 Task: Add Giovanni D:Tox System Purifying Facial Cleanser to the cart.
Action: Mouse moved to (275, 107)
Screenshot: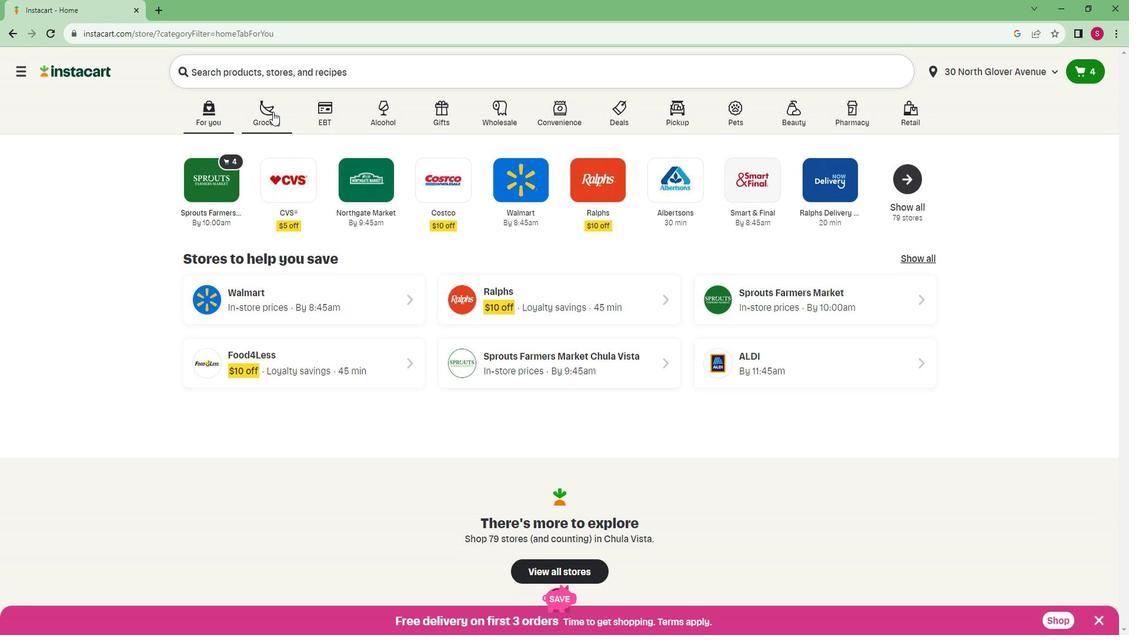 
Action: Mouse pressed left at (275, 107)
Screenshot: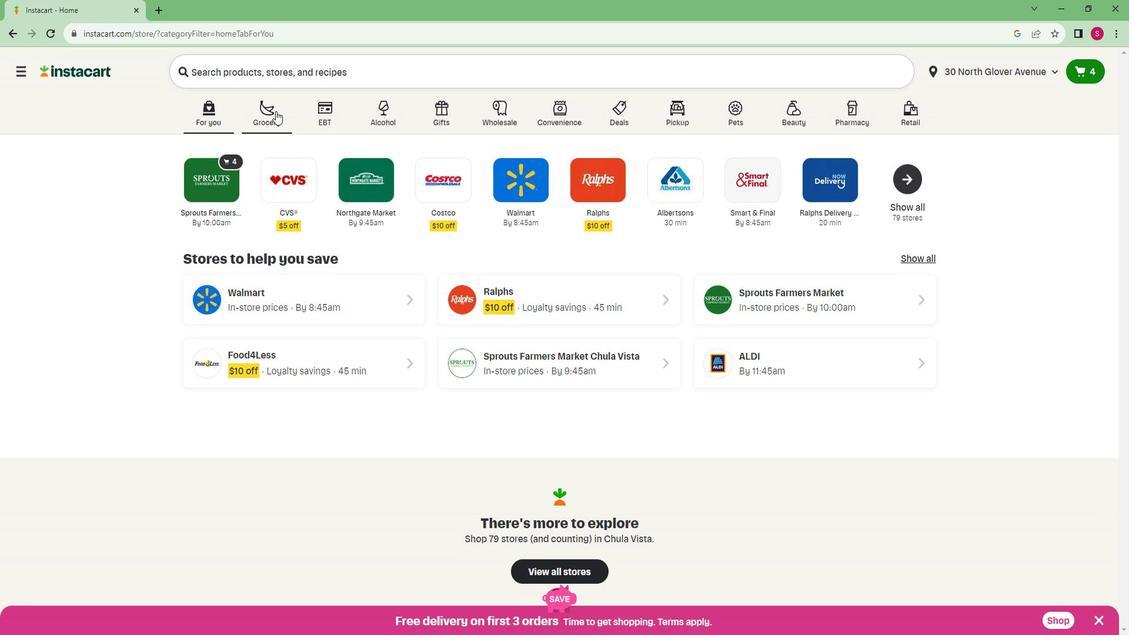 
Action: Mouse moved to (280, 308)
Screenshot: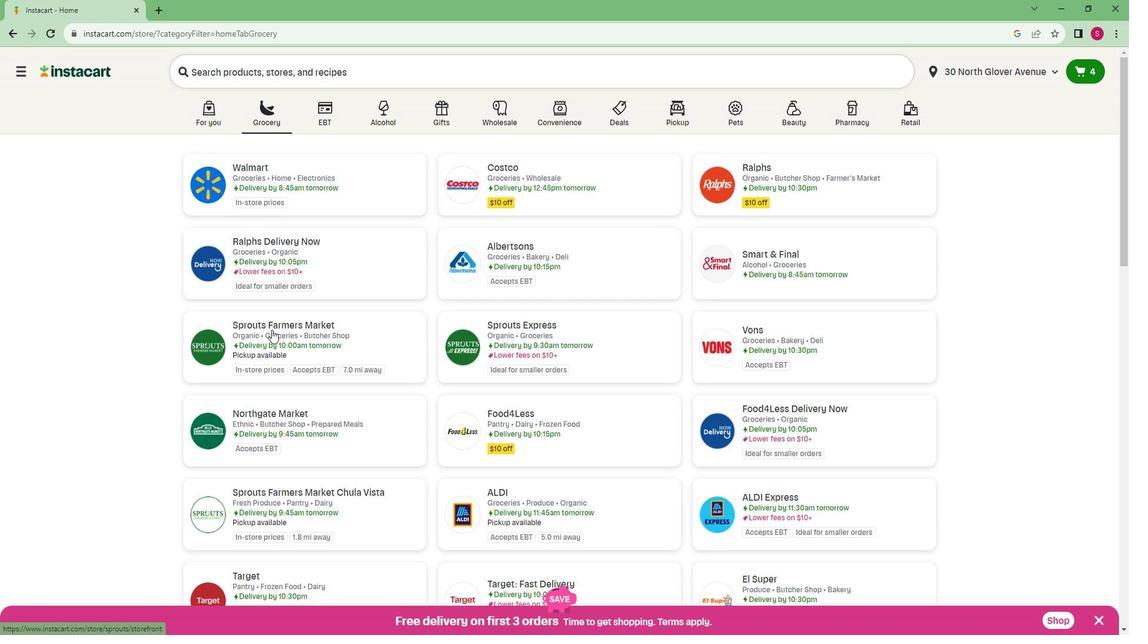 
Action: Mouse pressed left at (280, 308)
Screenshot: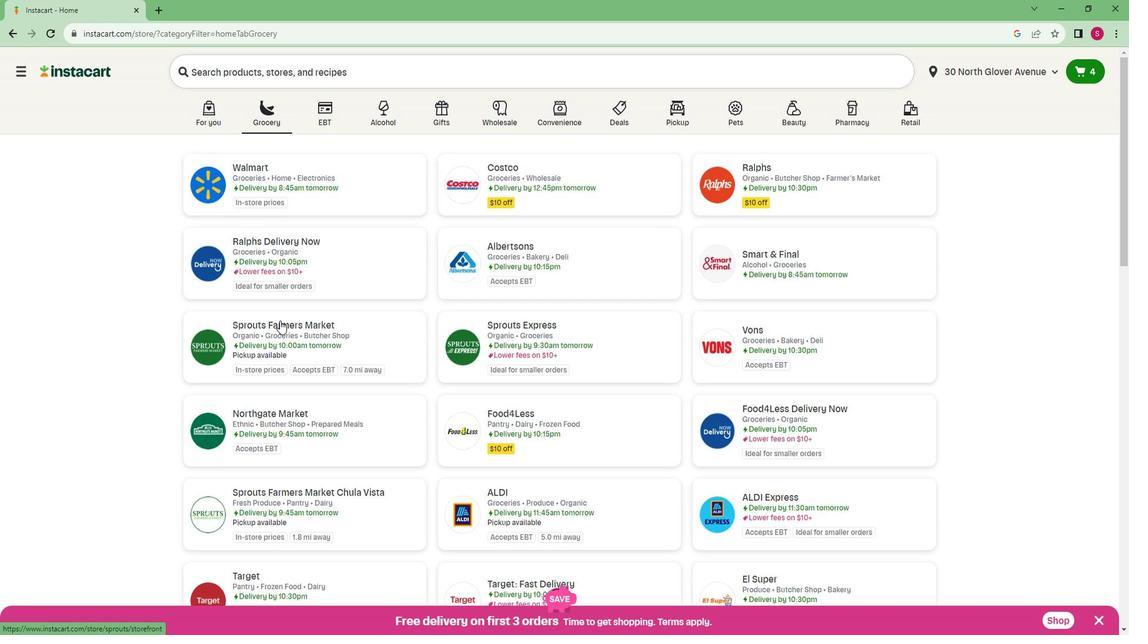 
Action: Mouse moved to (85, 393)
Screenshot: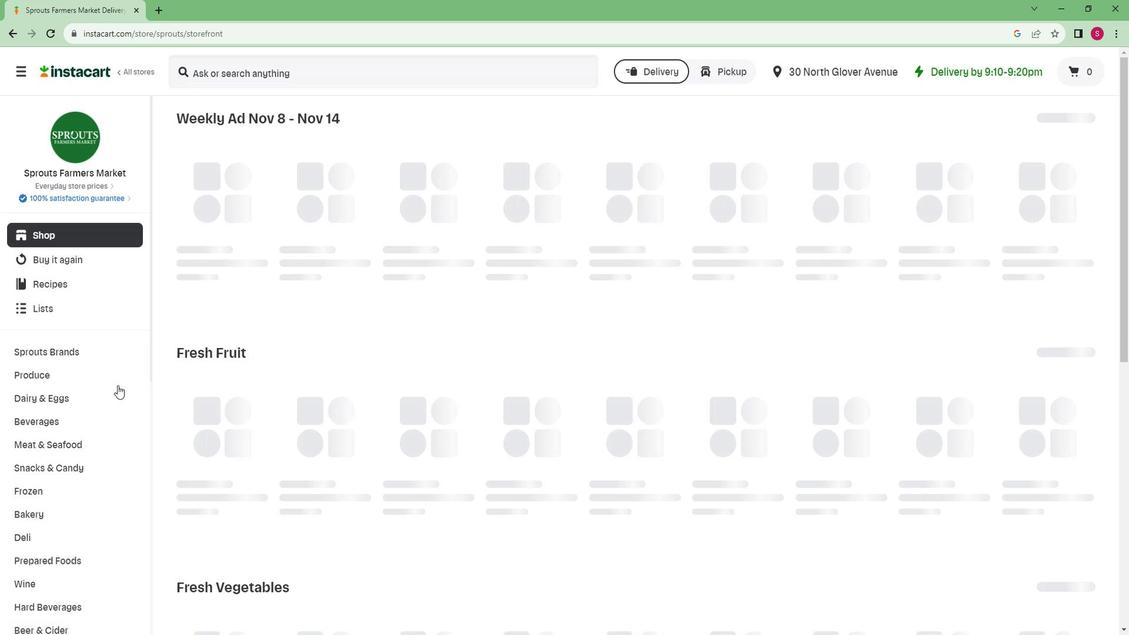 
Action: Mouse scrolled (85, 392) with delta (0, 0)
Screenshot: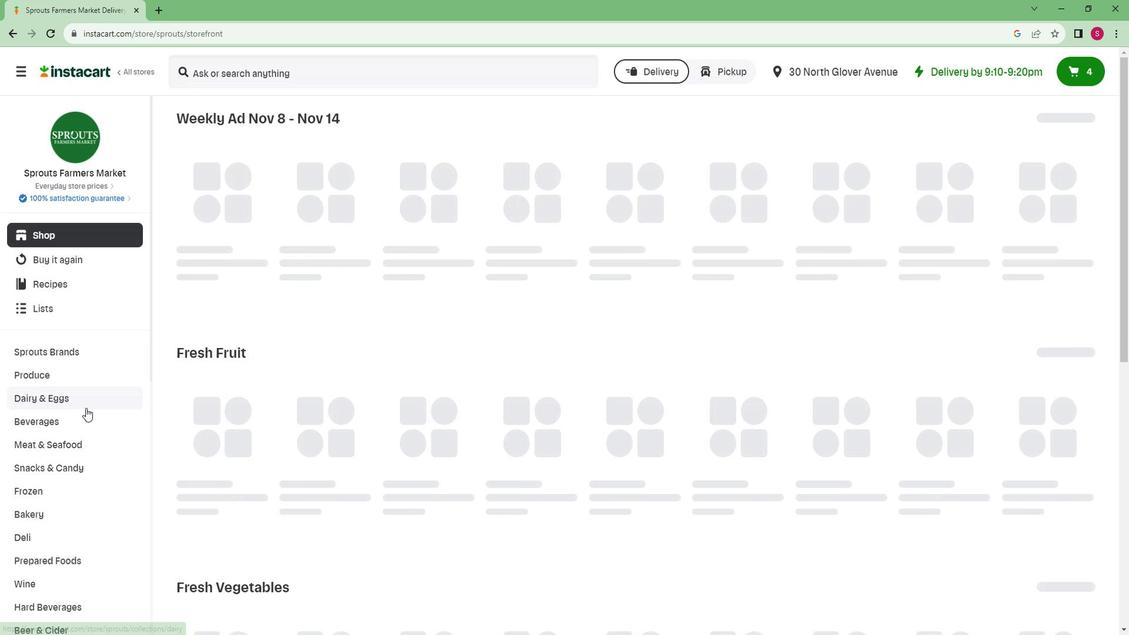 
Action: Mouse scrolled (85, 392) with delta (0, 0)
Screenshot: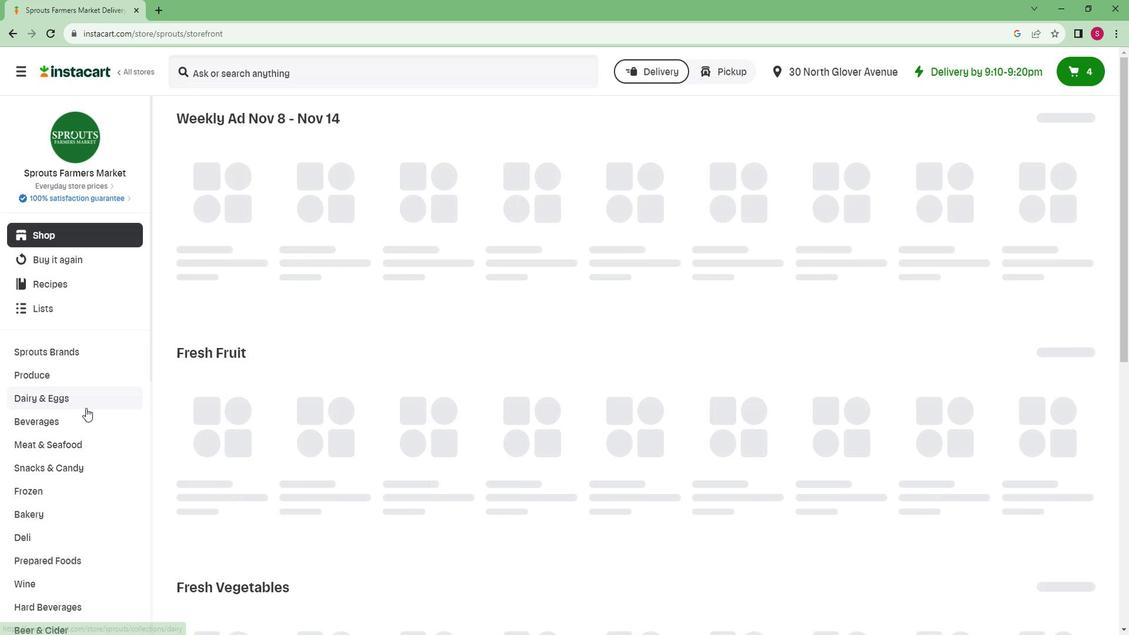 
Action: Mouse scrolled (85, 392) with delta (0, 0)
Screenshot: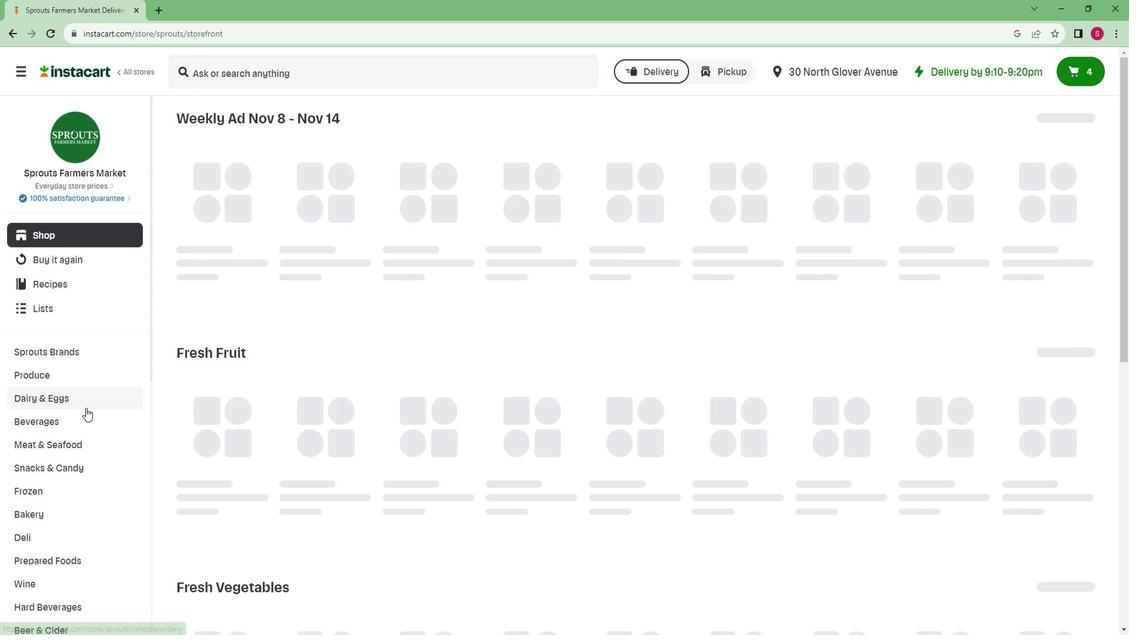 
Action: Mouse scrolled (85, 392) with delta (0, 0)
Screenshot: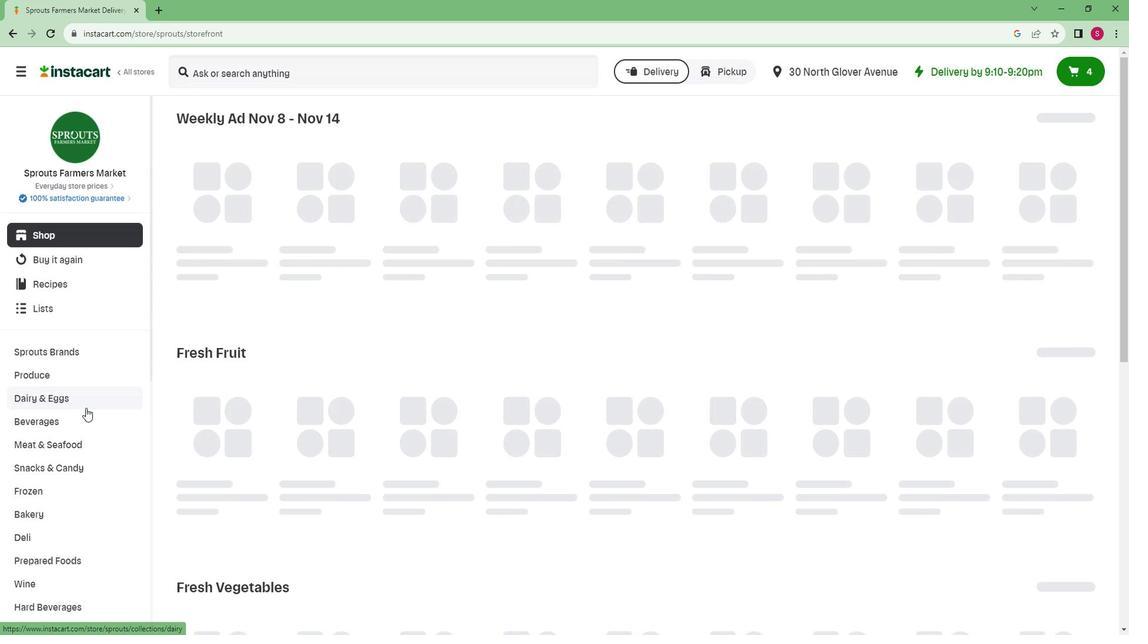 
Action: Mouse scrolled (85, 392) with delta (0, 0)
Screenshot: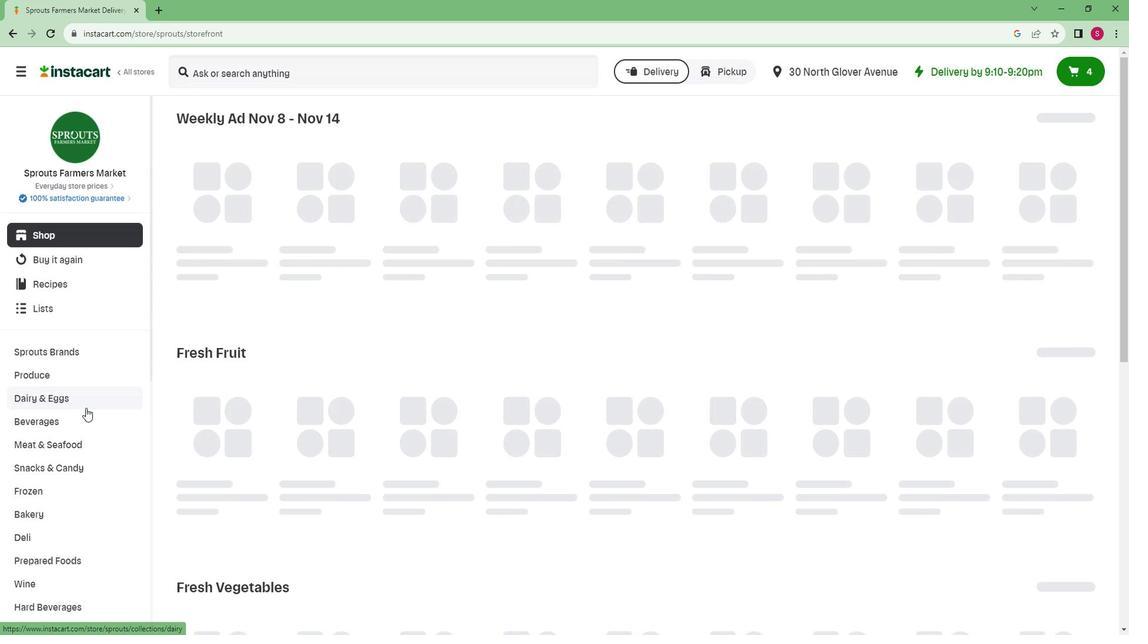 
Action: Mouse scrolled (85, 392) with delta (0, 0)
Screenshot: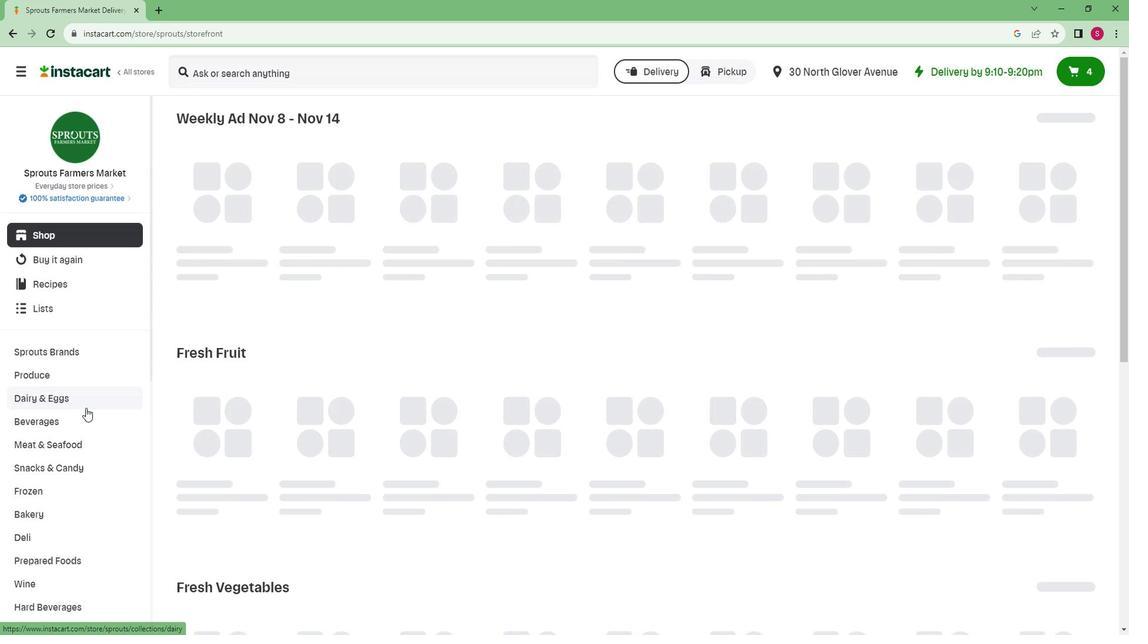 
Action: Mouse moved to (85, 393)
Screenshot: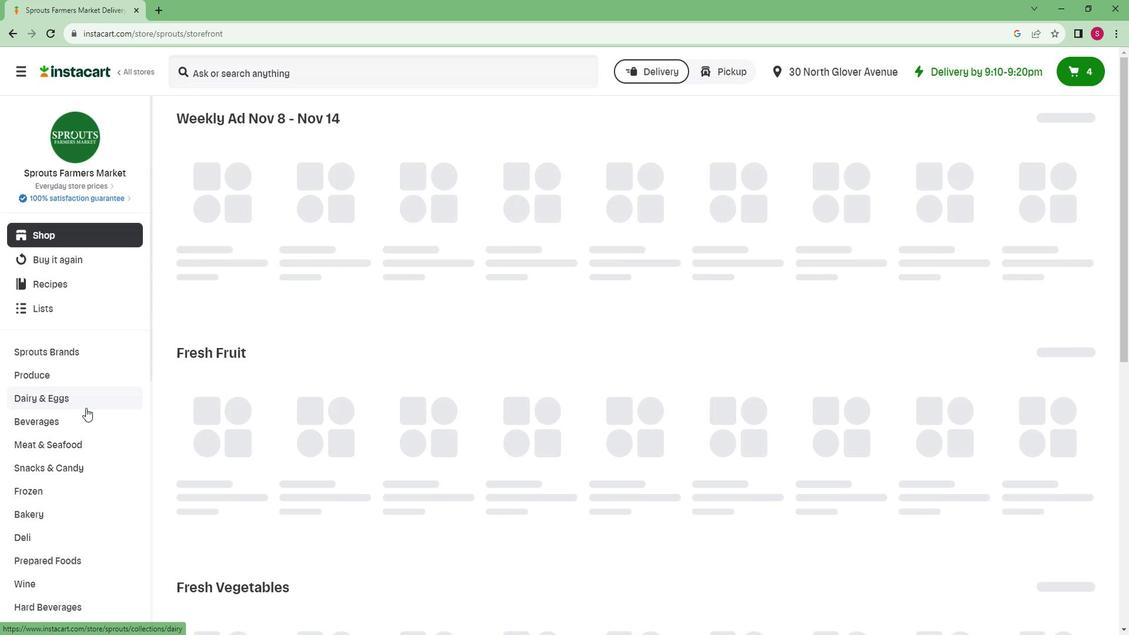 
Action: Mouse scrolled (85, 392) with delta (0, 0)
Screenshot: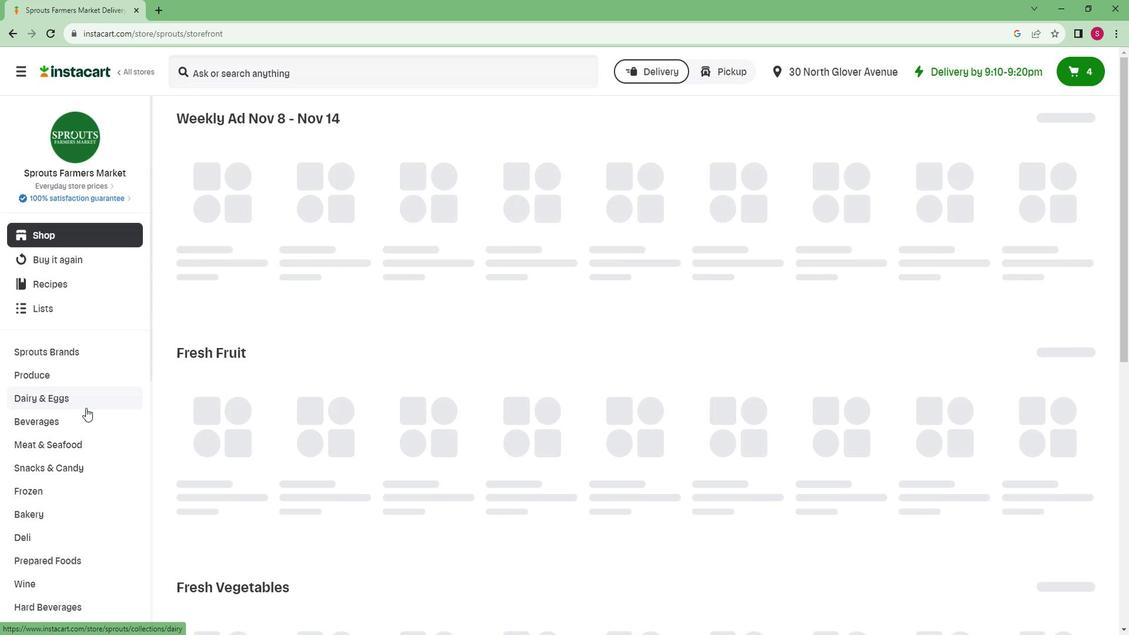 
Action: Mouse scrolled (85, 392) with delta (0, 0)
Screenshot: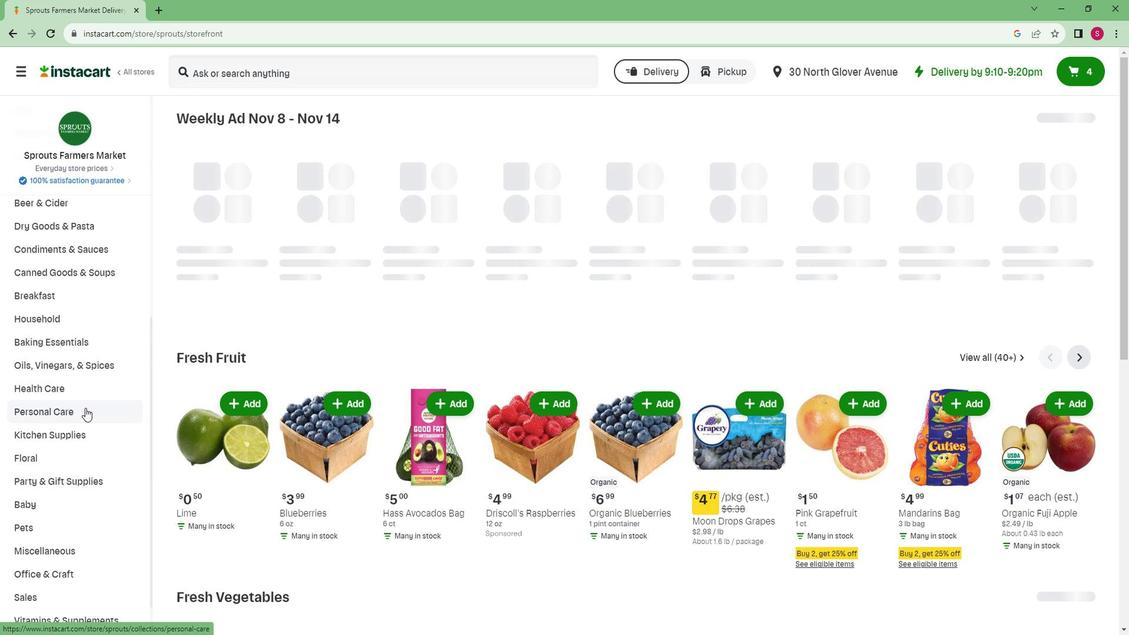 
Action: Mouse scrolled (85, 392) with delta (0, 0)
Screenshot: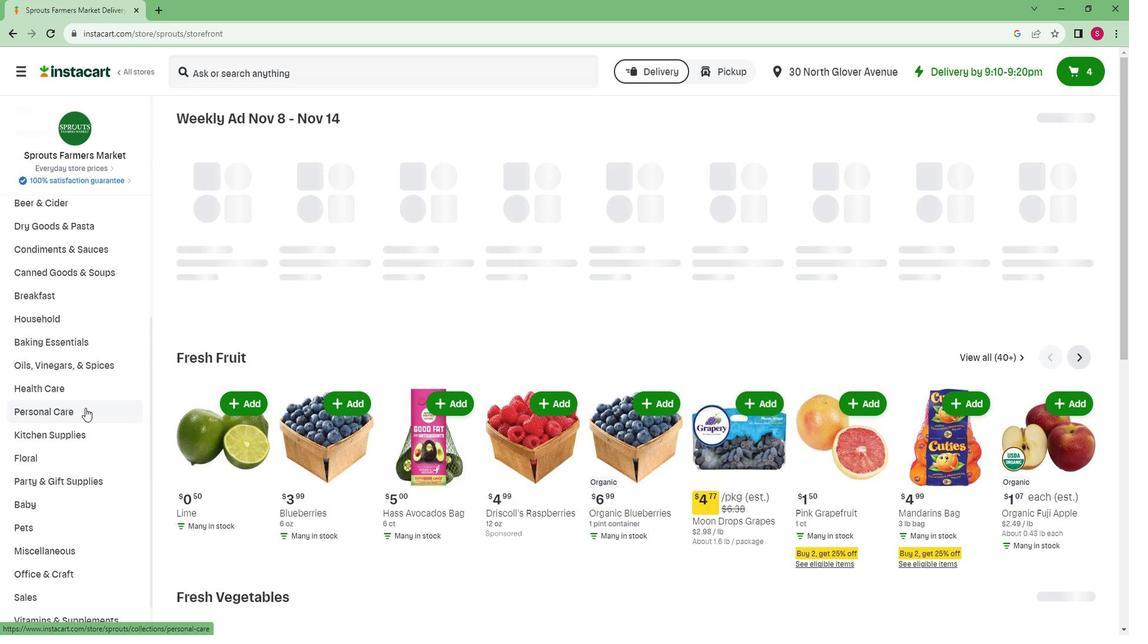 
Action: Mouse scrolled (85, 392) with delta (0, 0)
Screenshot: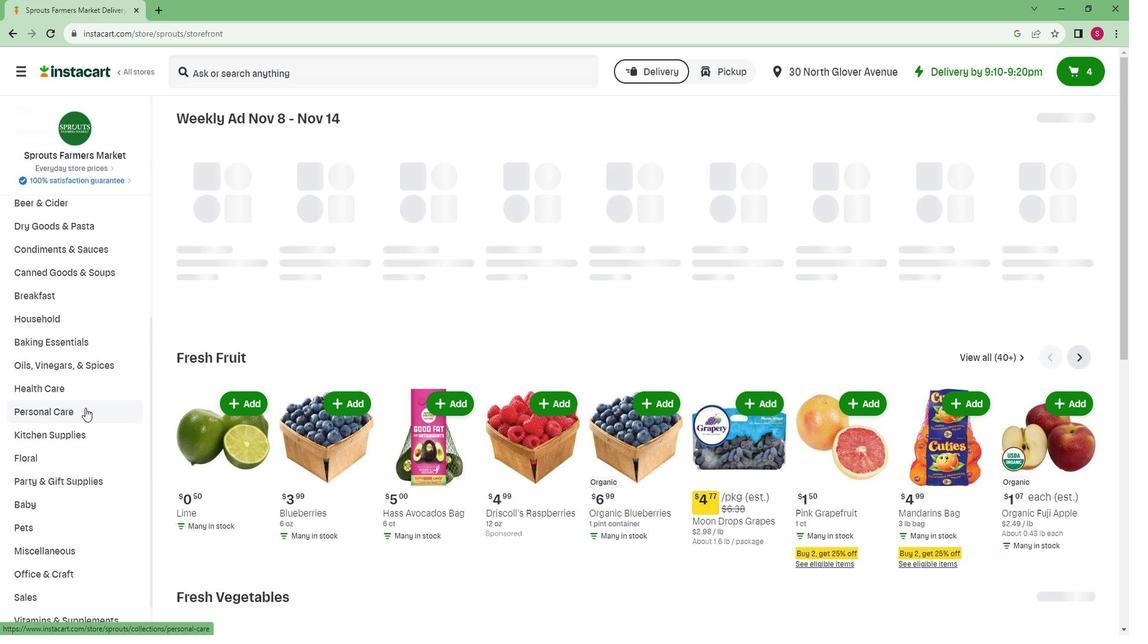 
Action: Mouse scrolled (85, 392) with delta (0, 0)
Screenshot: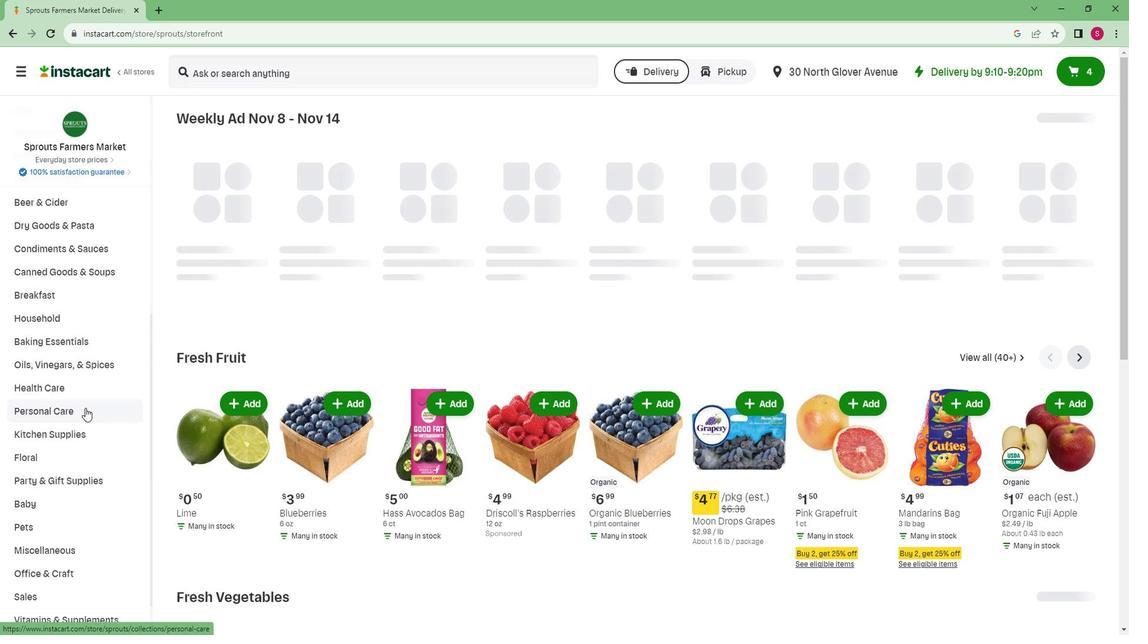 
Action: Mouse moved to (35, 566)
Screenshot: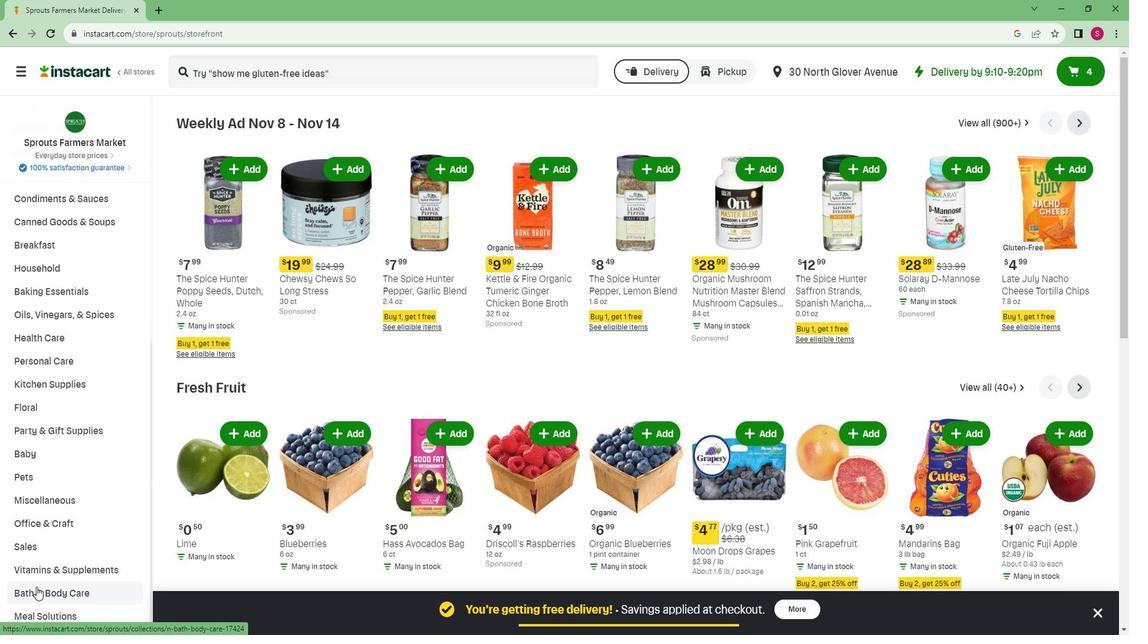 
Action: Mouse pressed left at (35, 566)
Screenshot: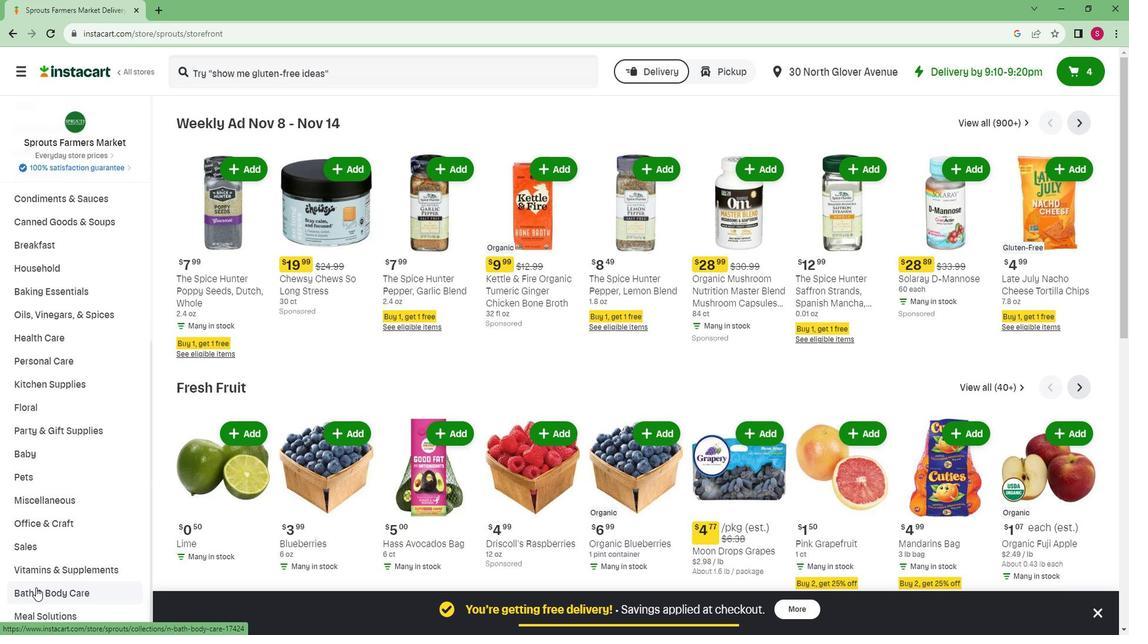 
Action: Mouse moved to (648, 142)
Screenshot: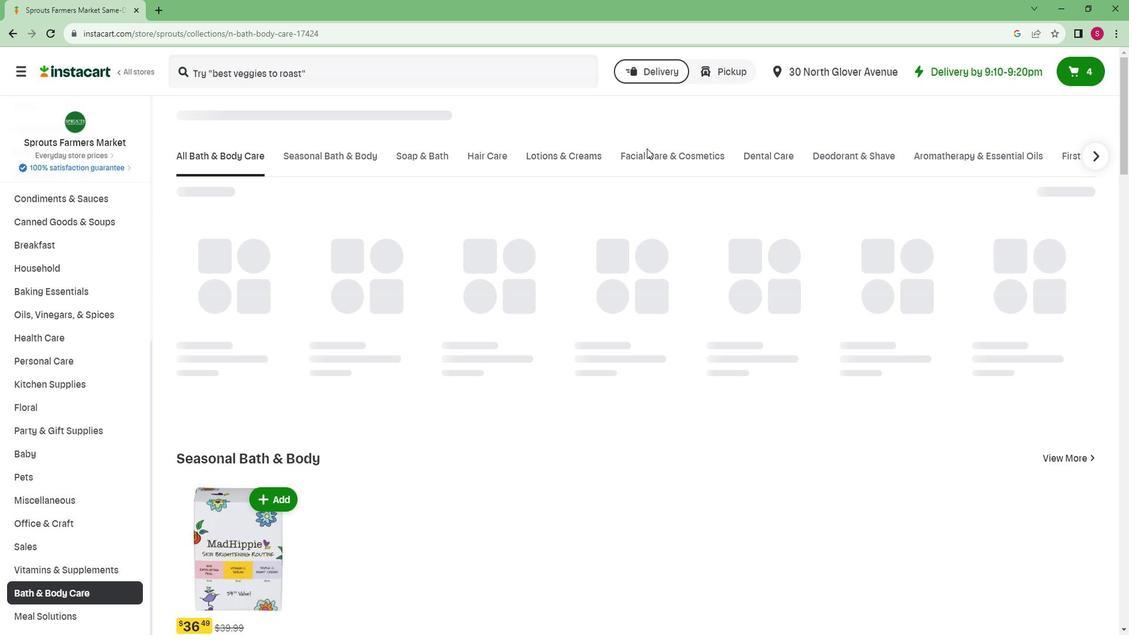 
Action: Mouse pressed left at (648, 142)
Screenshot: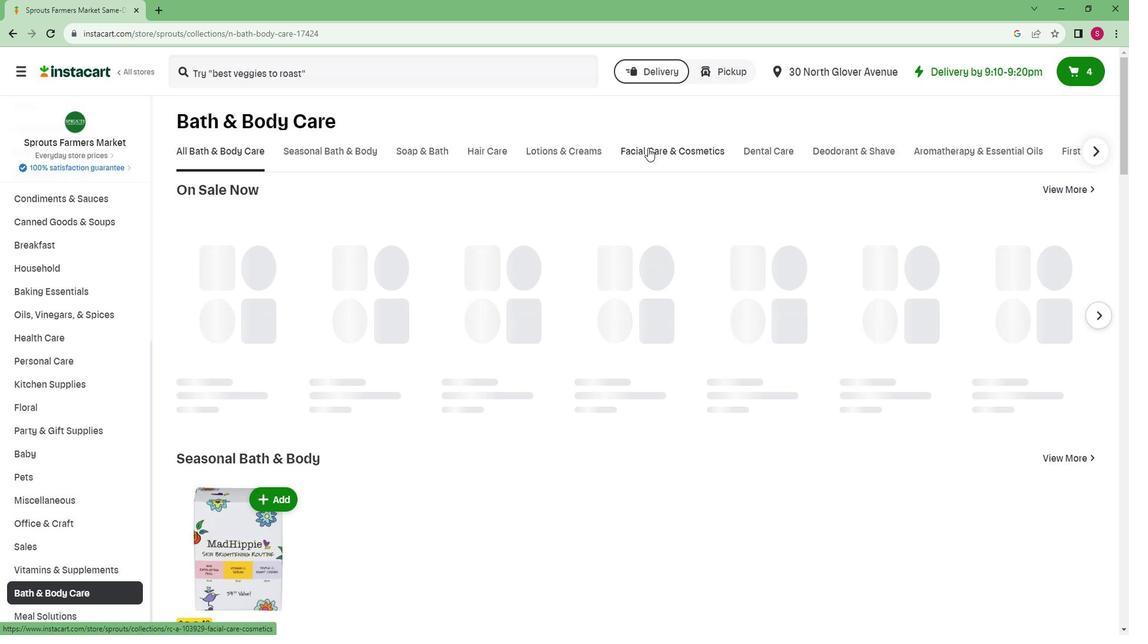 
Action: Mouse moved to (341, 71)
Screenshot: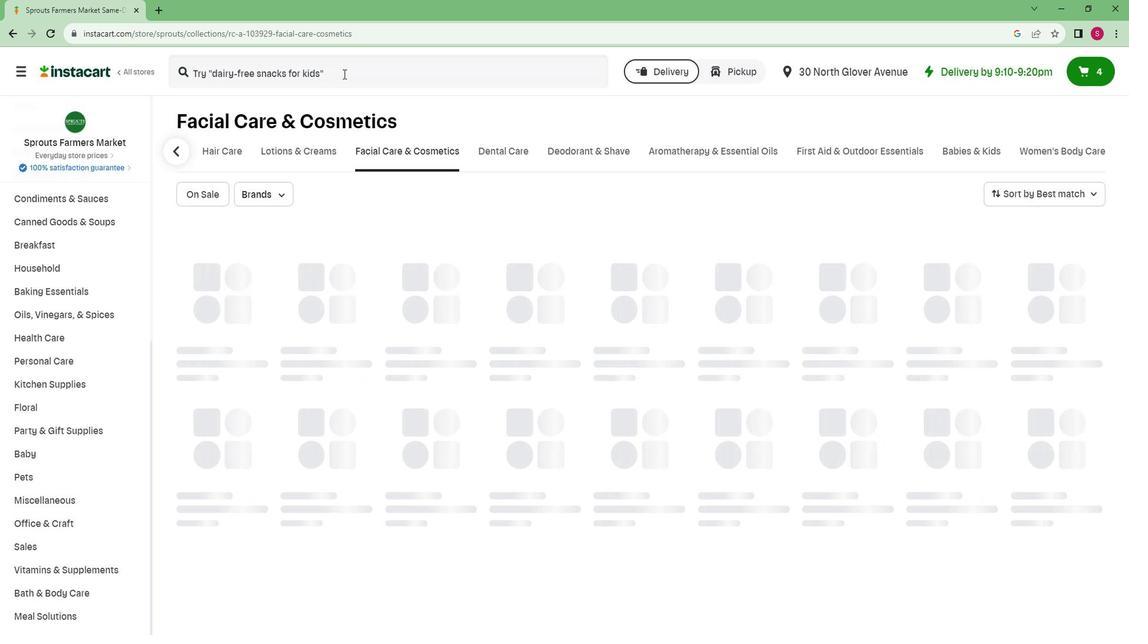 
Action: Mouse pressed left at (341, 71)
Screenshot: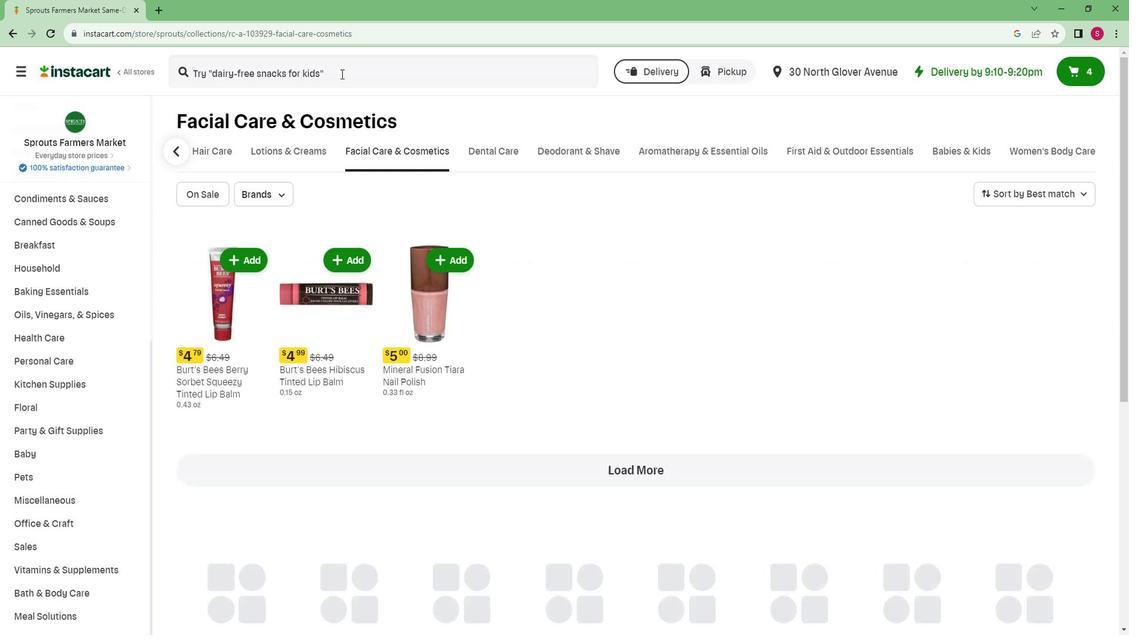
Action: Mouse pressed left at (341, 71)
Screenshot: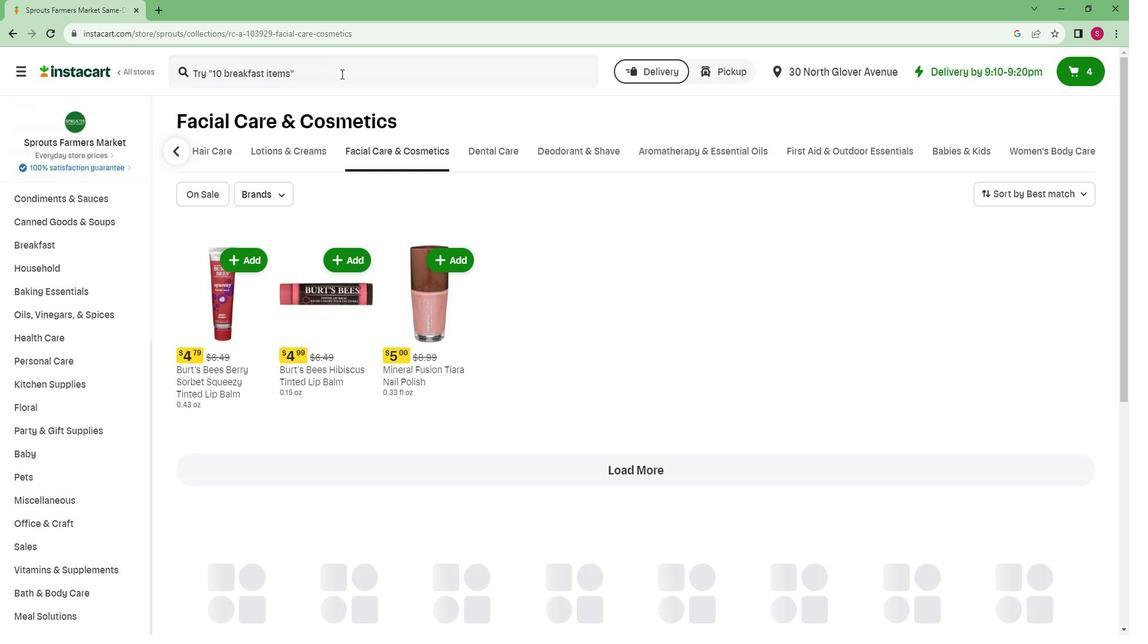 
Action: Key pressed <Key.caps_lock>G<Key.caps_lock>iovanni<Key.space><Key.caps_lock>D<Key.shift_r>:TO<Key.backspace><Key.caps_lock>ox<Key.space><Key.caps_lock>S<Key.caps_lock>ystem<Key.space><Key.caps_lock>P<Key.caps_lock>urifying<Key.space><Key.caps_lock>F<Key.caps_lock>acial<Key.space><Key.caps_lock>C<Key.caps_lock>leanser<Key.enter>
Screenshot: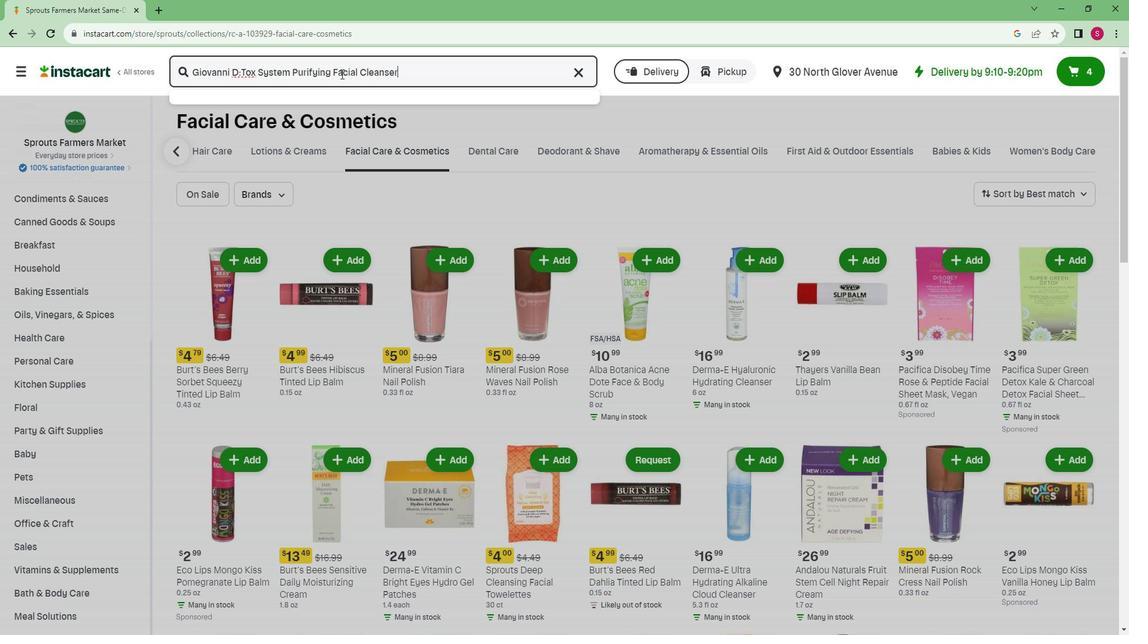 
Action: Mouse moved to (336, 170)
Screenshot: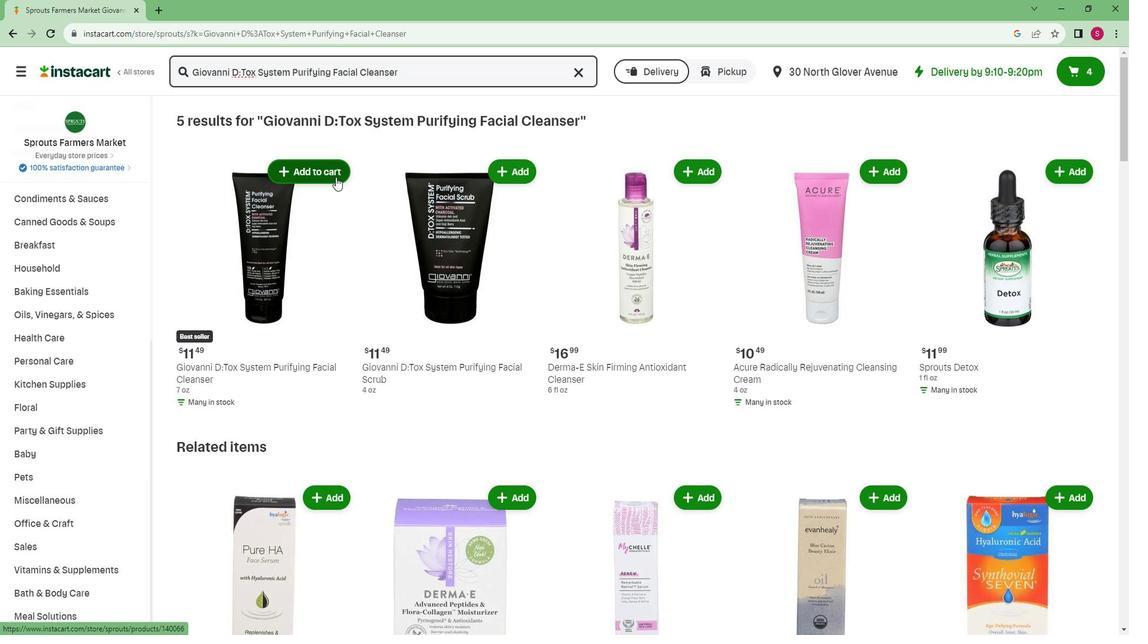 
Action: Mouse pressed left at (336, 170)
Screenshot: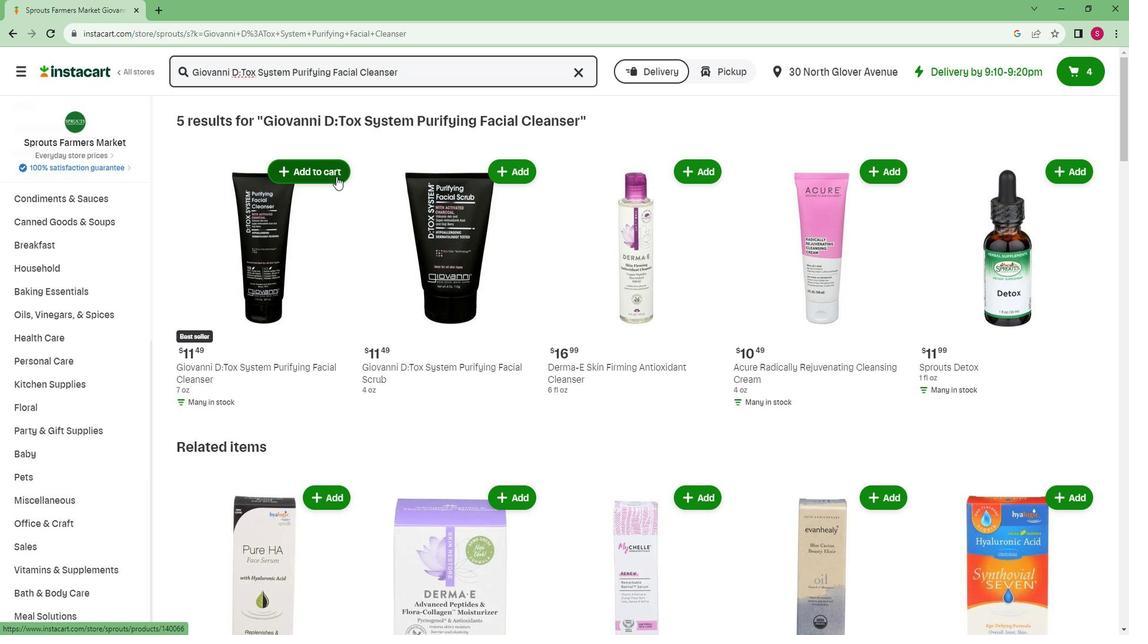 
Action: Mouse moved to (309, 265)
Screenshot: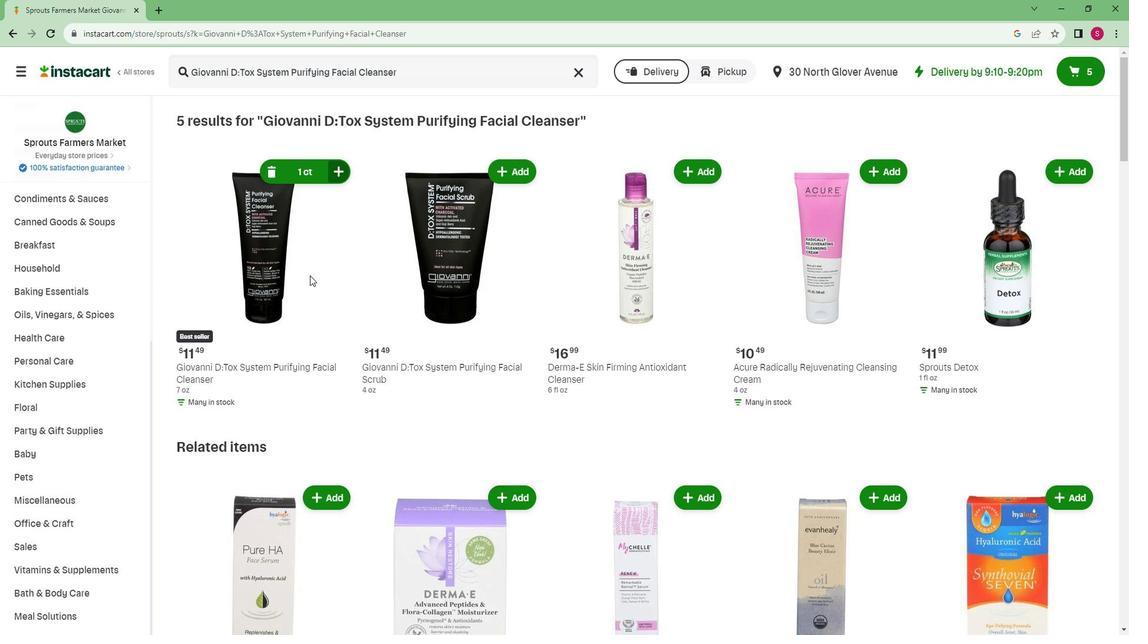 
